 Task: Insert north east arrow below the text "Go the northeast".
Action: Mouse moved to (94, 75)
Screenshot: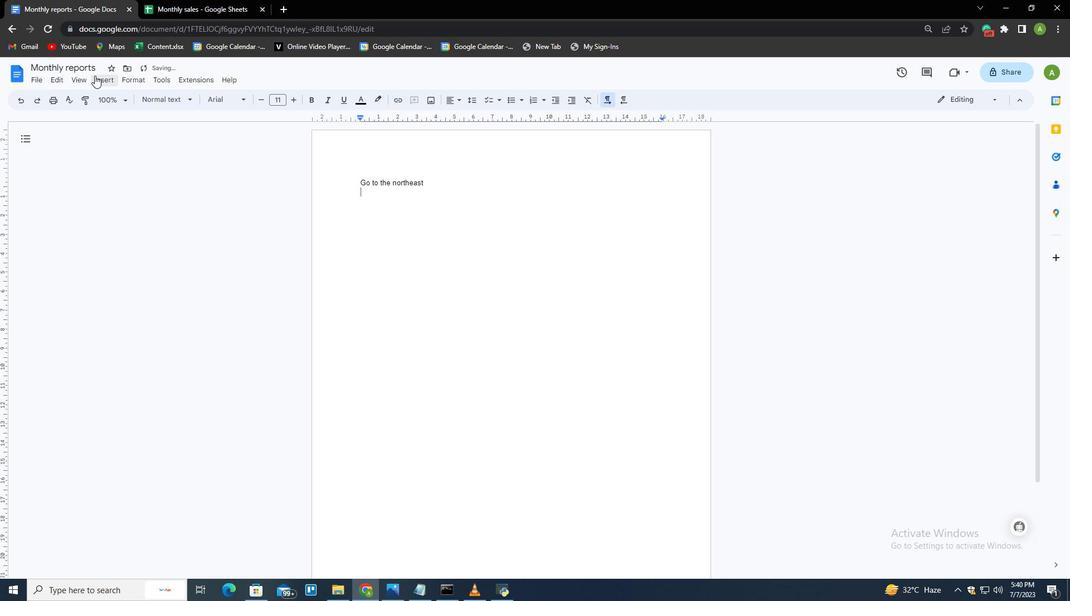 
Action: Mouse pressed left at (94, 75)
Screenshot: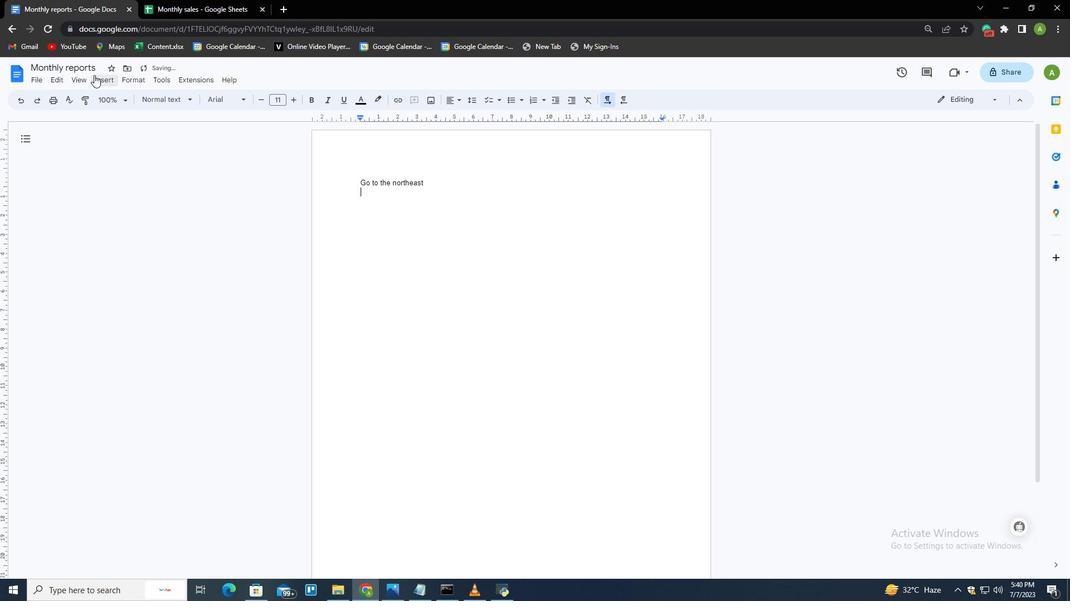 
Action: Mouse moved to (129, 274)
Screenshot: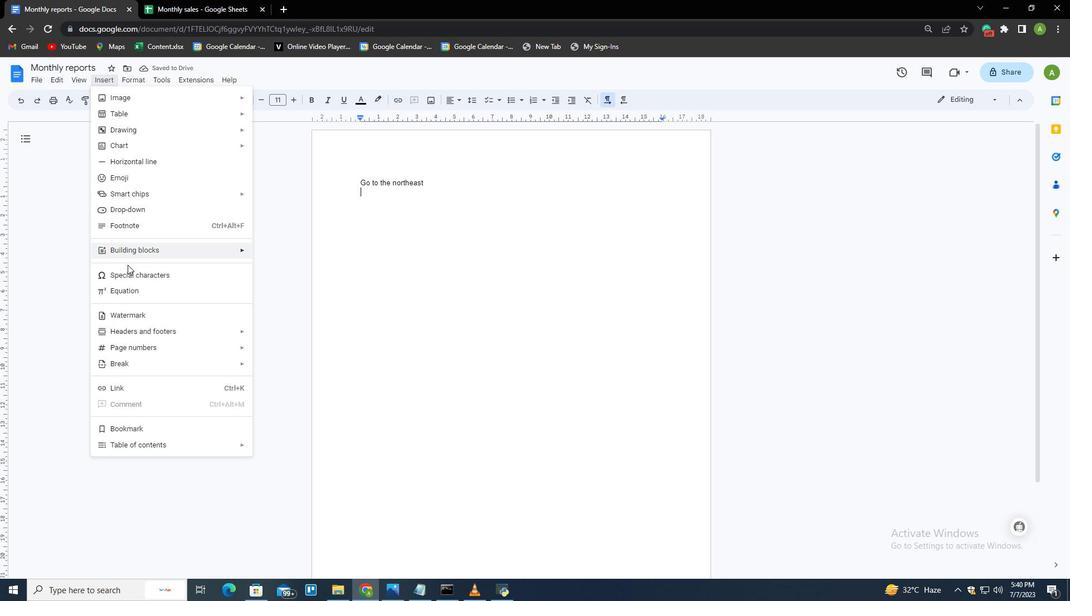 
Action: Mouse pressed left at (129, 274)
Screenshot: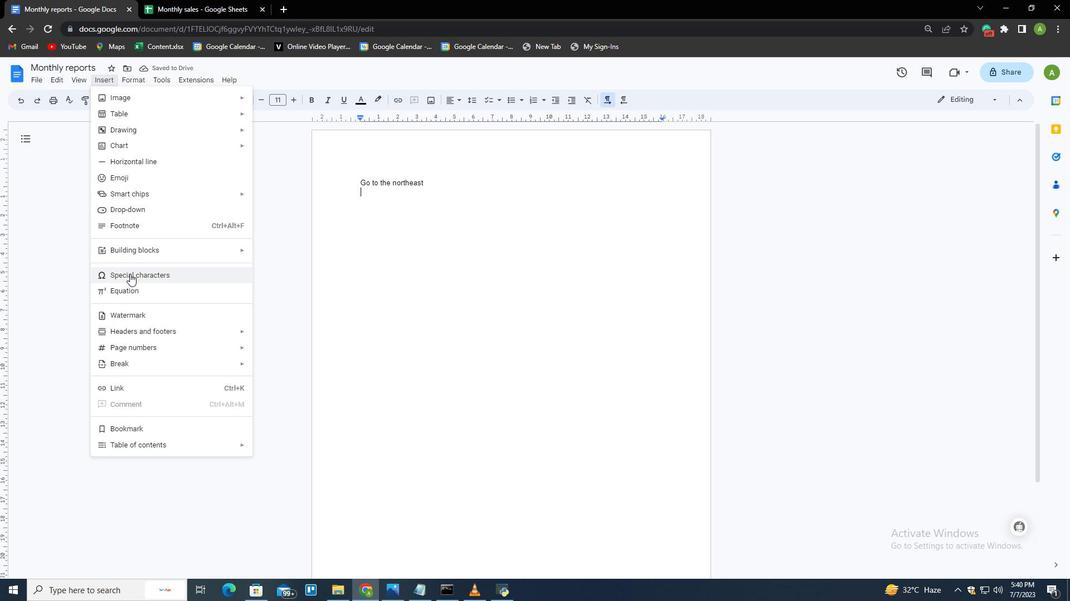 
Action: Mouse moved to (487, 422)
Screenshot: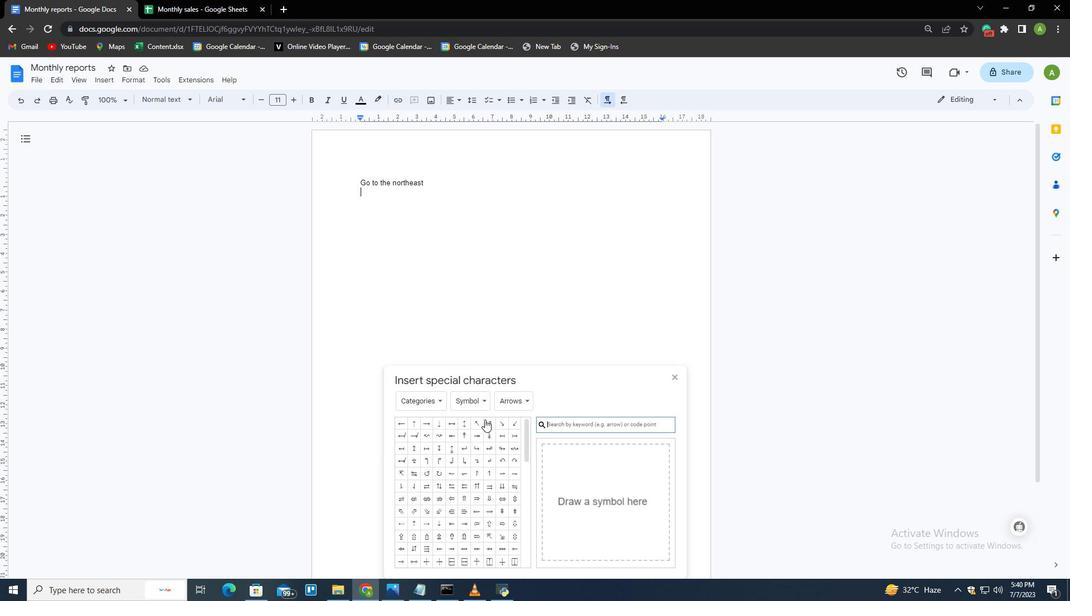 
Action: Mouse pressed left at (487, 422)
Screenshot: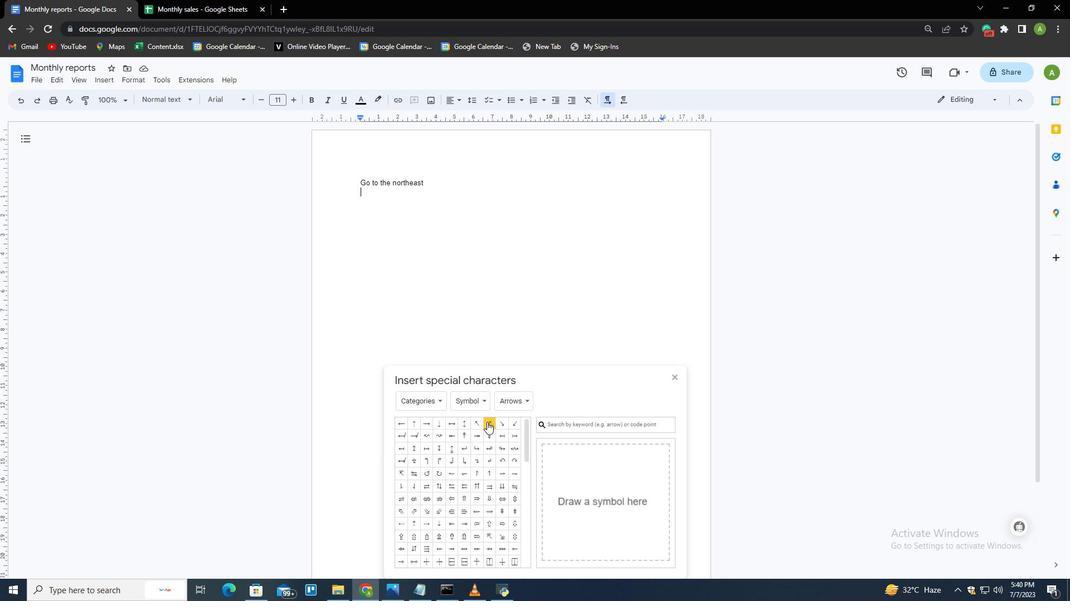 
Action: Mouse moved to (436, 250)
Screenshot: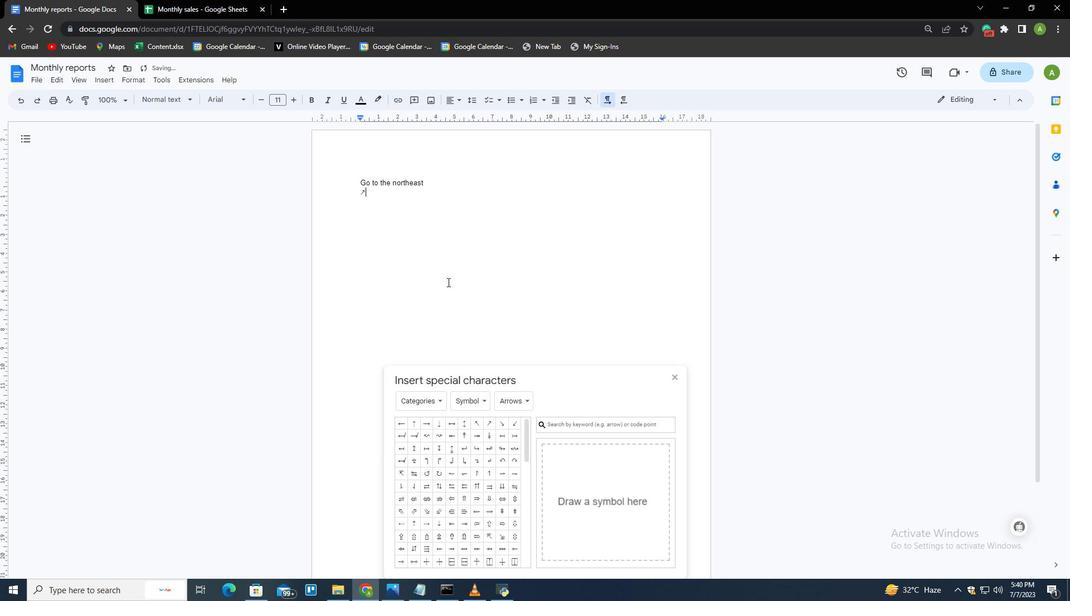 
